Task: Check the sale-to-list ratio of full gym in the last 5 years.
Action: Mouse moved to (793, 187)
Screenshot: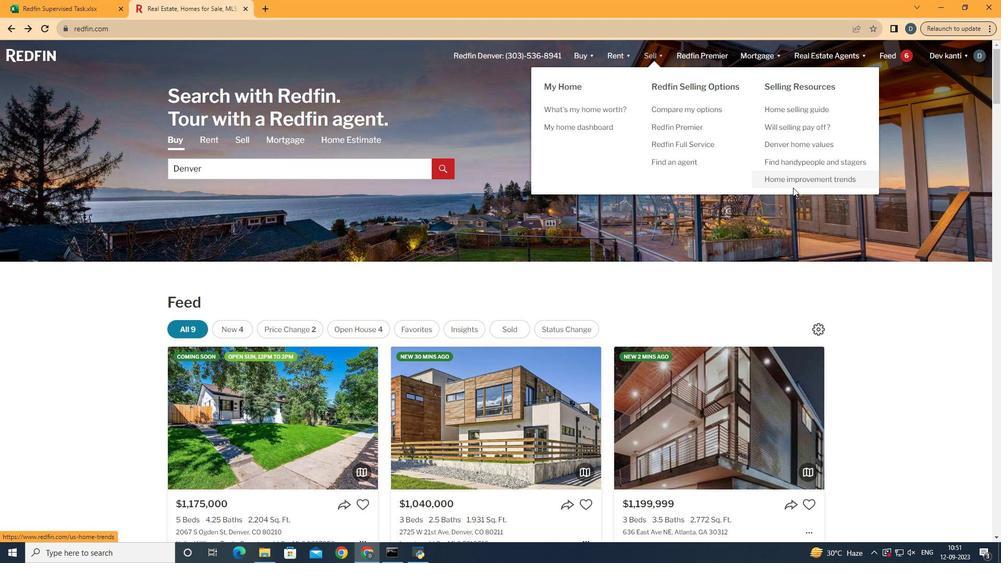
Action: Mouse pressed left at (793, 187)
Screenshot: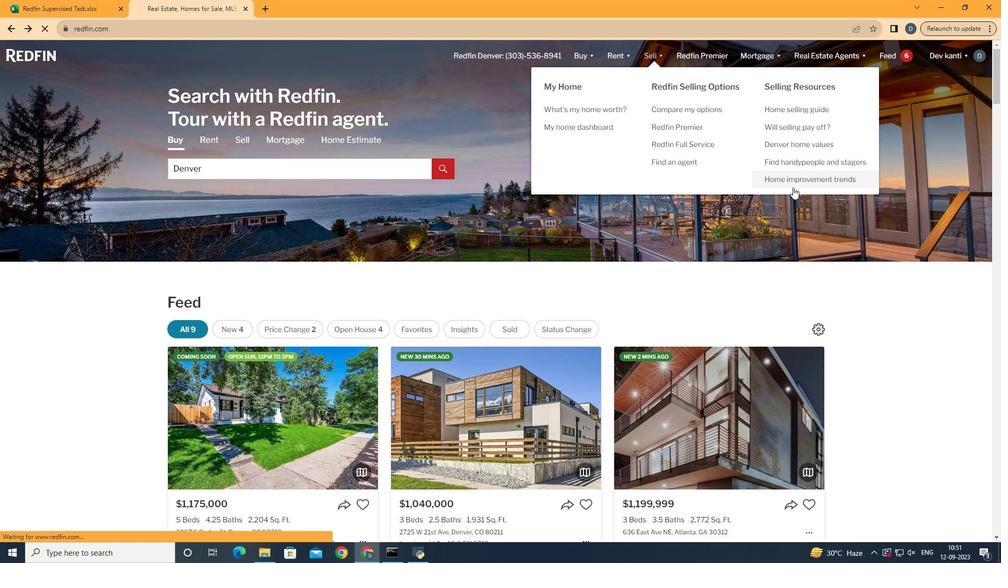 
Action: Mouse moved to (264, 205)
Screenshot: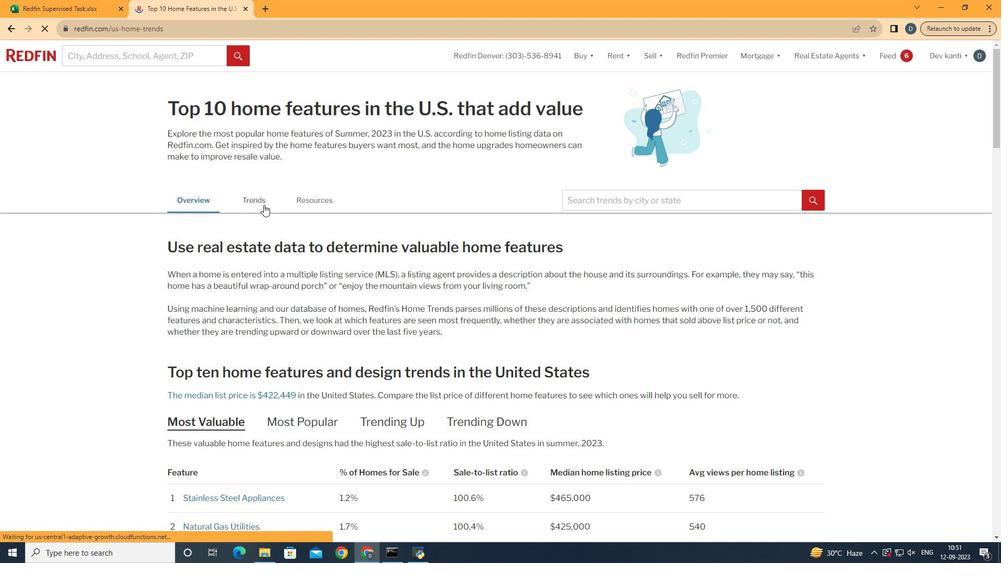 
Action: Mouse pressed left at (264, 205)
Screenshot: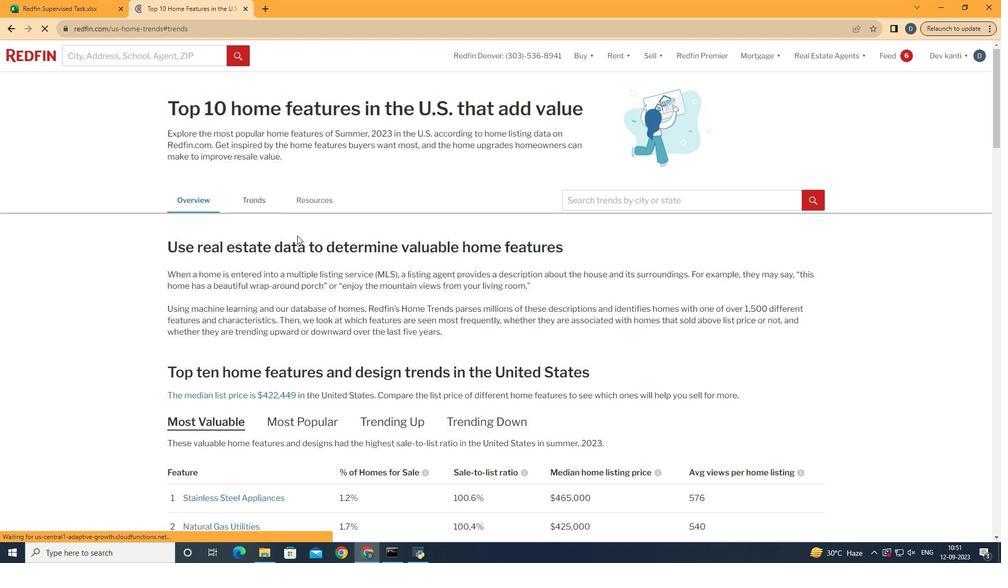 
Action: Mouse moved to (428, 298)
Screenshot: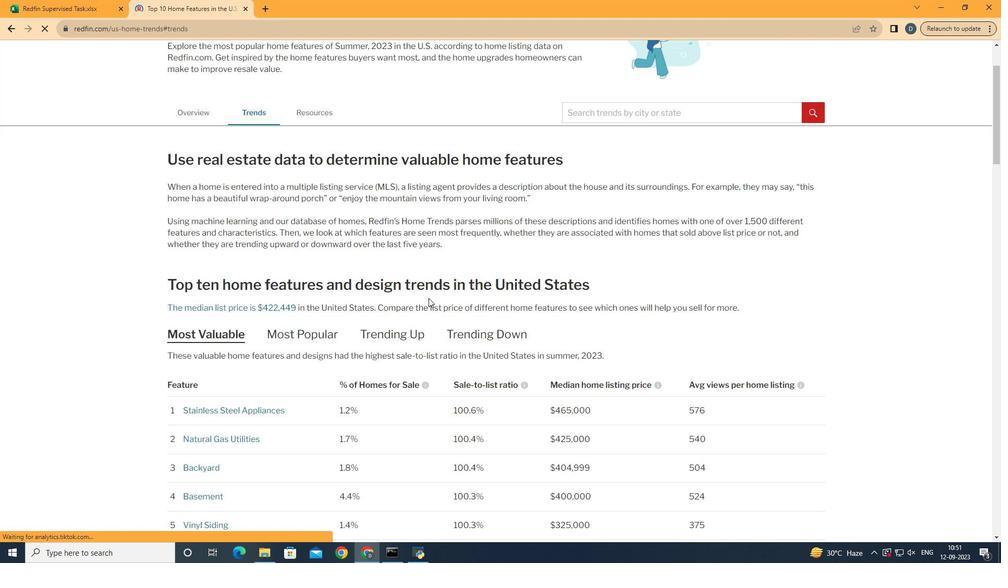 
Action: Mouse scrolled (428, 297) with delta (0, 0)
Screenshot: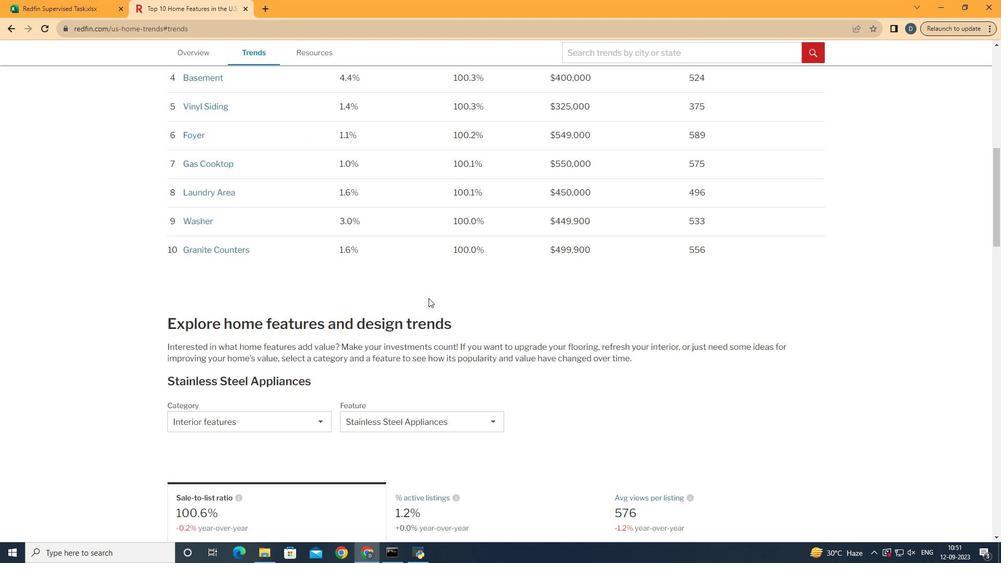
Action: Mouse scrolled (428, 297) with delta (0, 0)
Screenshot: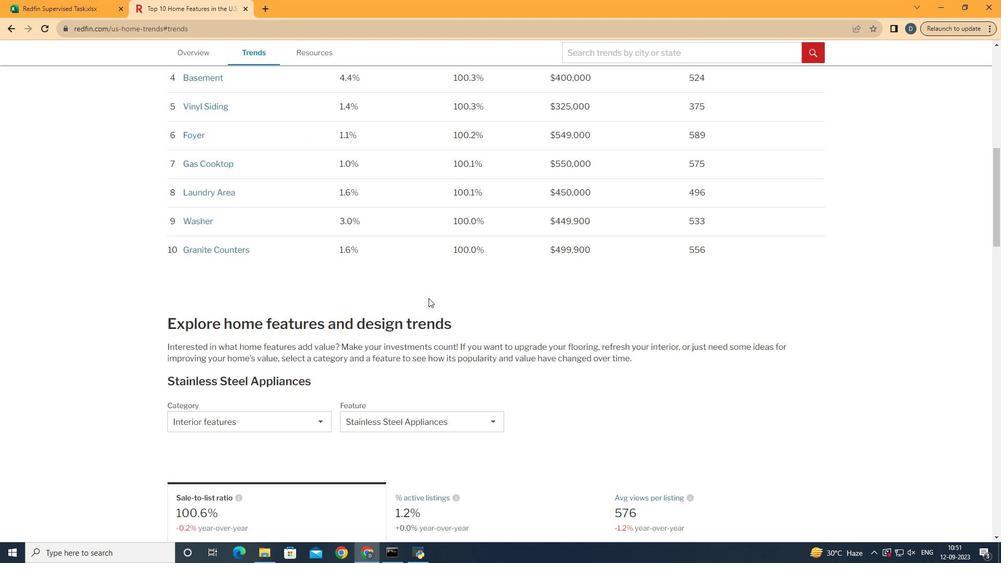 
Action: Mouse scrolled (428, 297) with delta (0, 0)
Screenshot: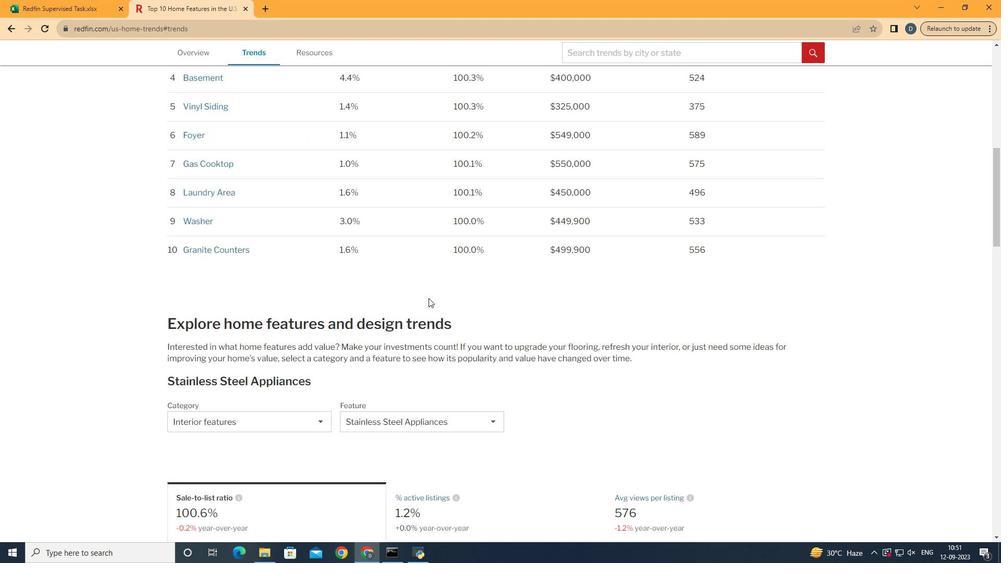 
Action: Mouse scrolled (428, 297) with delta (0, 0)
Screenshot: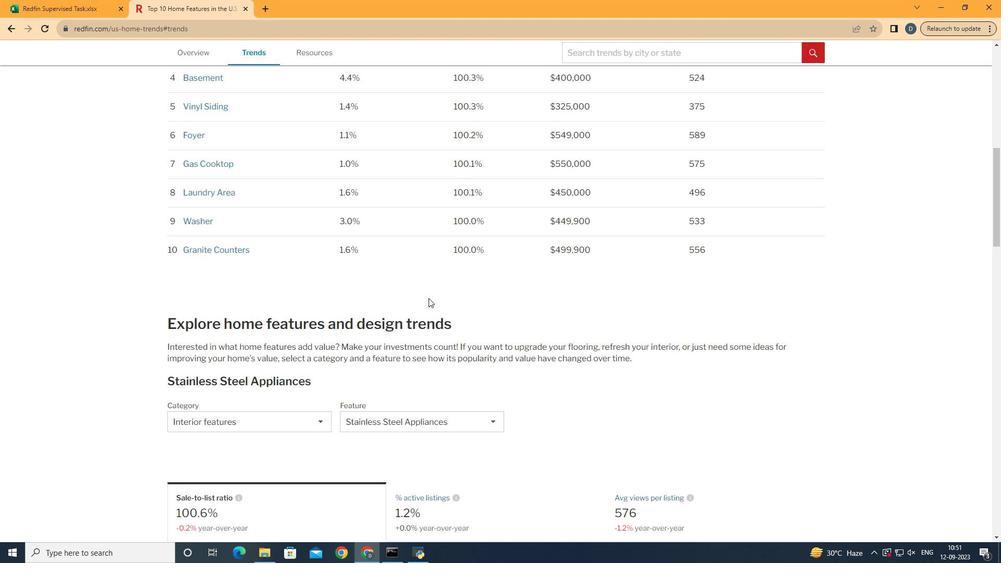 
Action: Mouse scrolled (428, 297) with delta (0, 0)
Screenshot: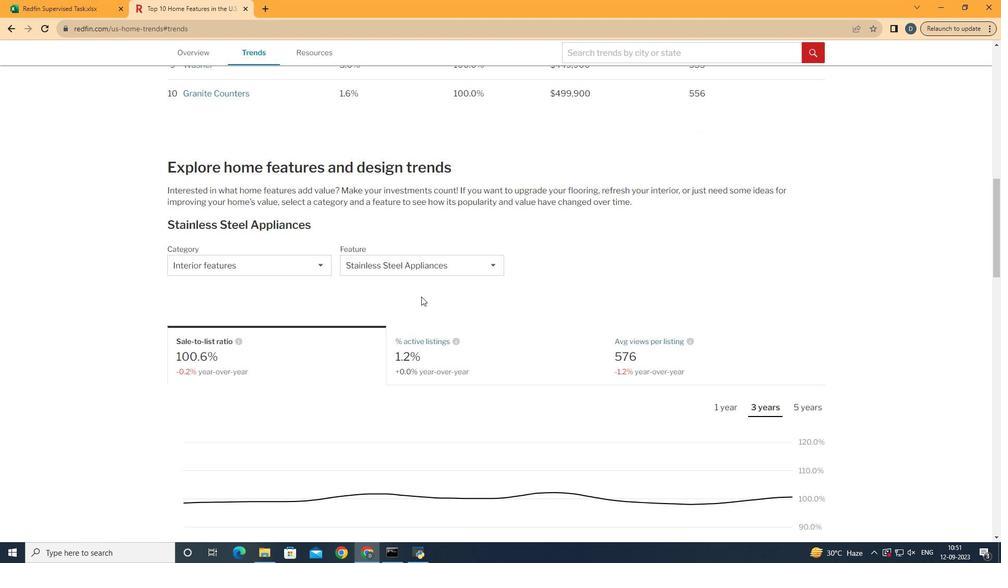 
Action: Mouse scrolled (428, 297) with delta (0, 0)
Screenshot: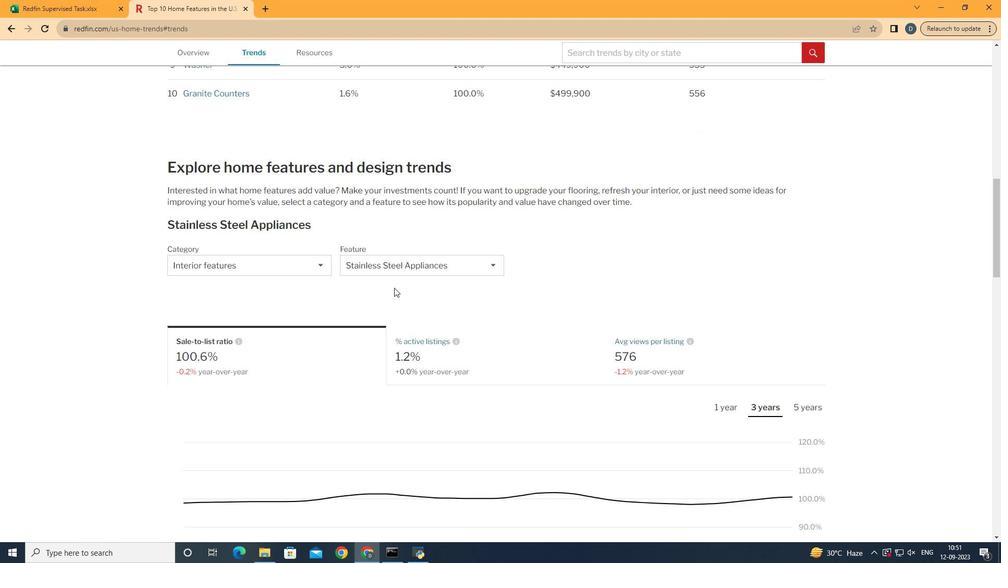 
Action: Mouse scrolled (428, 297) with delta (0, 0)
Screenshot: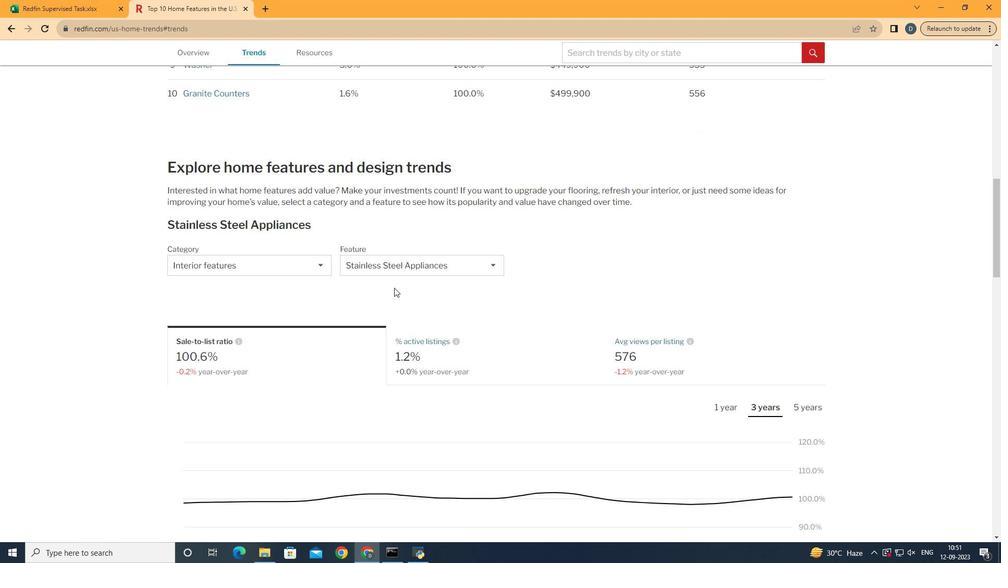 
Action: Mouse moved to (305, 272)
Screenshot: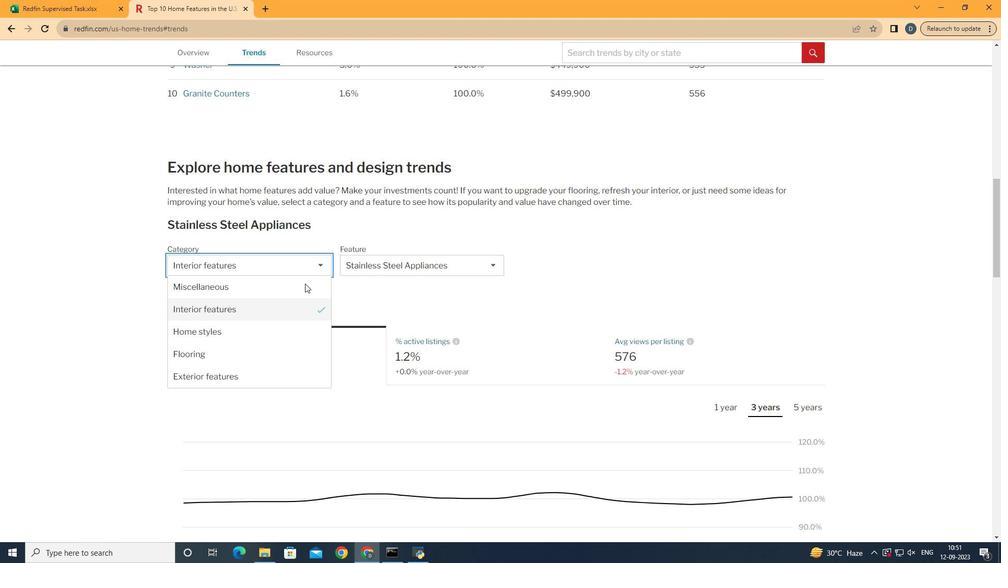 
Action: Mouse pressed left at (305, 272)
Screenshot: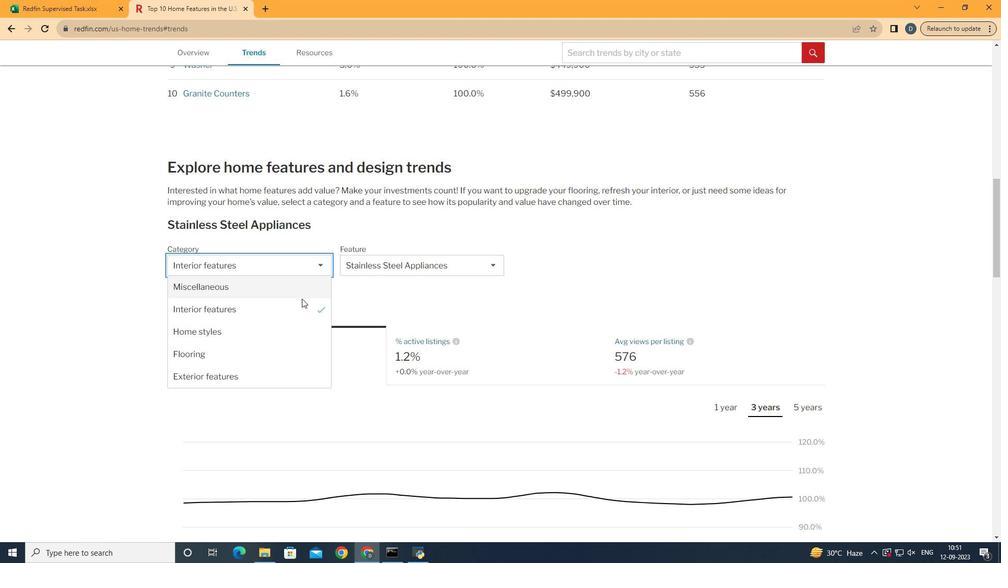 
Action: Mouse moved to (302, 311)
Screenshot: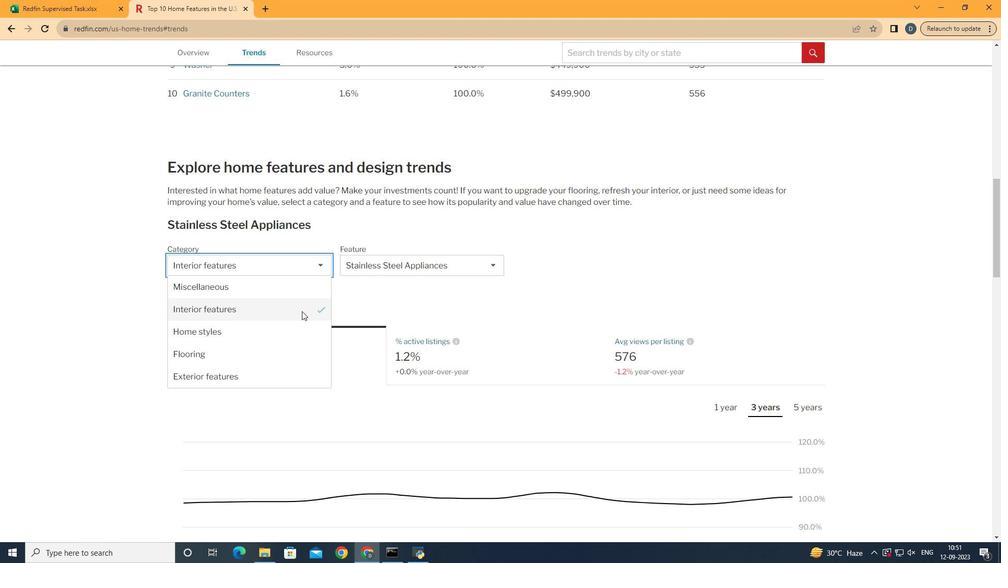 
Action: Mouse pressed left at (302, 311)
Screenshot: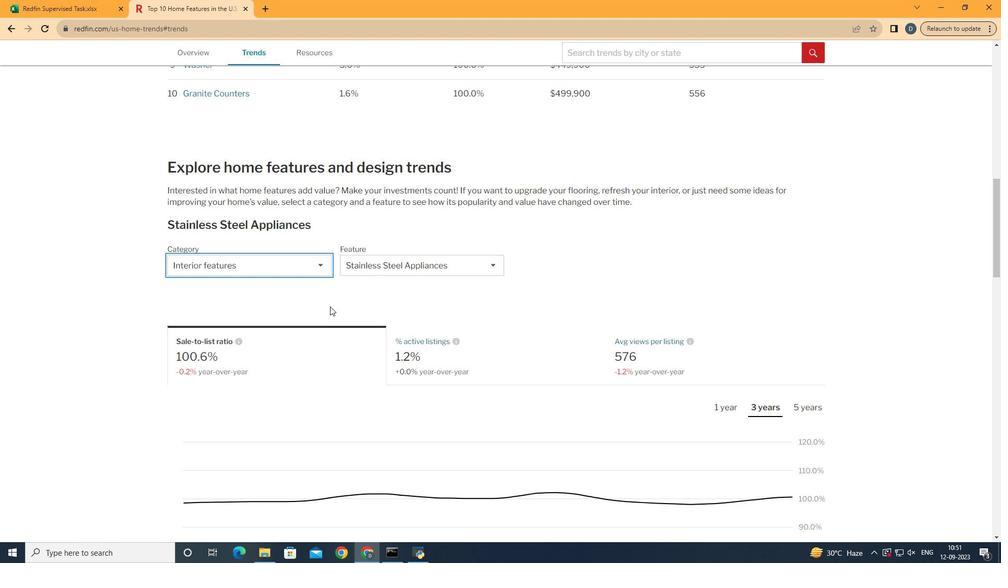 
Action: Mouse moved to (437, 258)
Screenshot: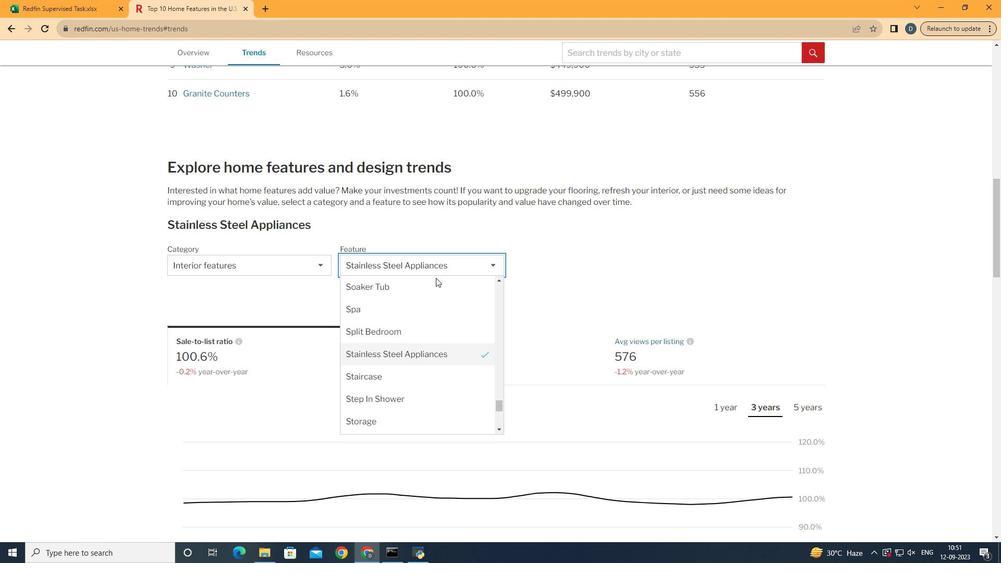 
Action: Mouse pressed left at (437, 258)
Screenshot: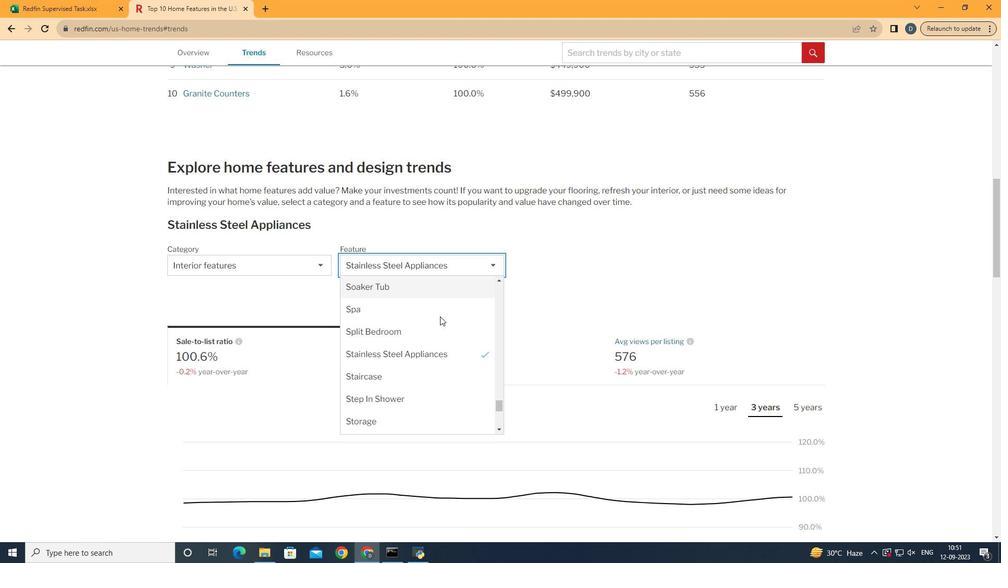 
Action: Mouse moved to (441, 340)
Screenshot: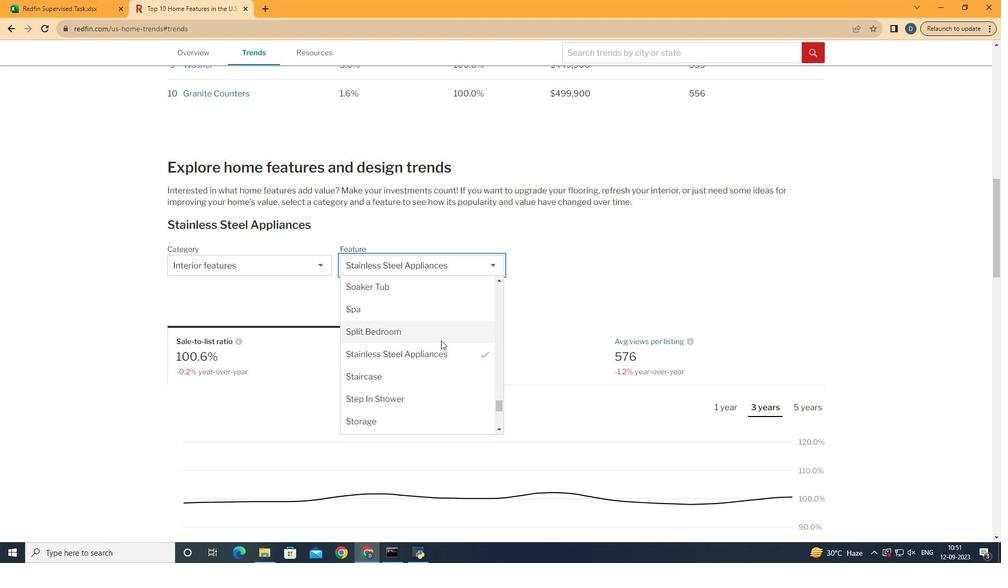 
Action: Mouse scrolled (441, 341) with delta (0, 0)
Screenshot: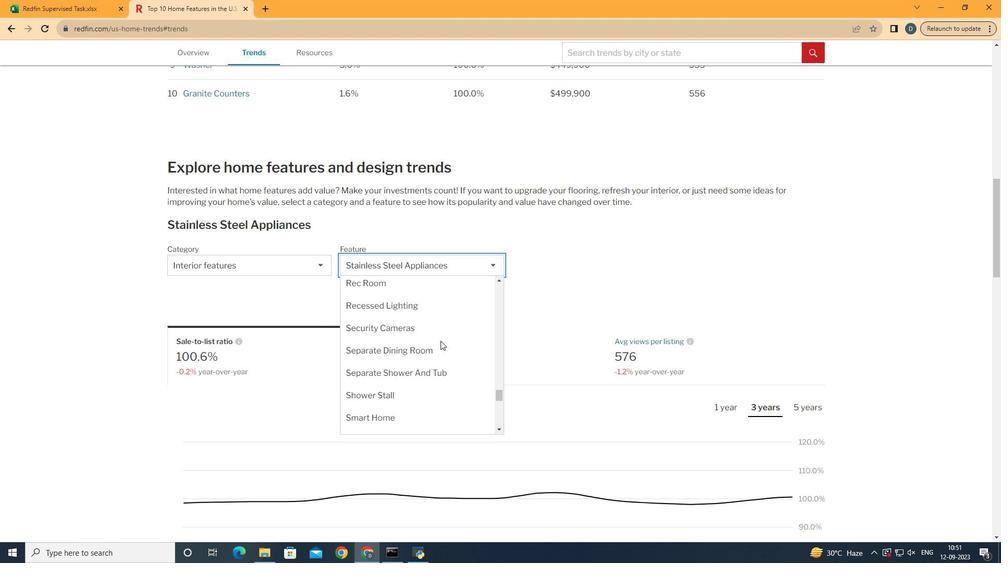 
Action: Mouse scrolled (441, 341) with delta (0, 0)
Screenshot: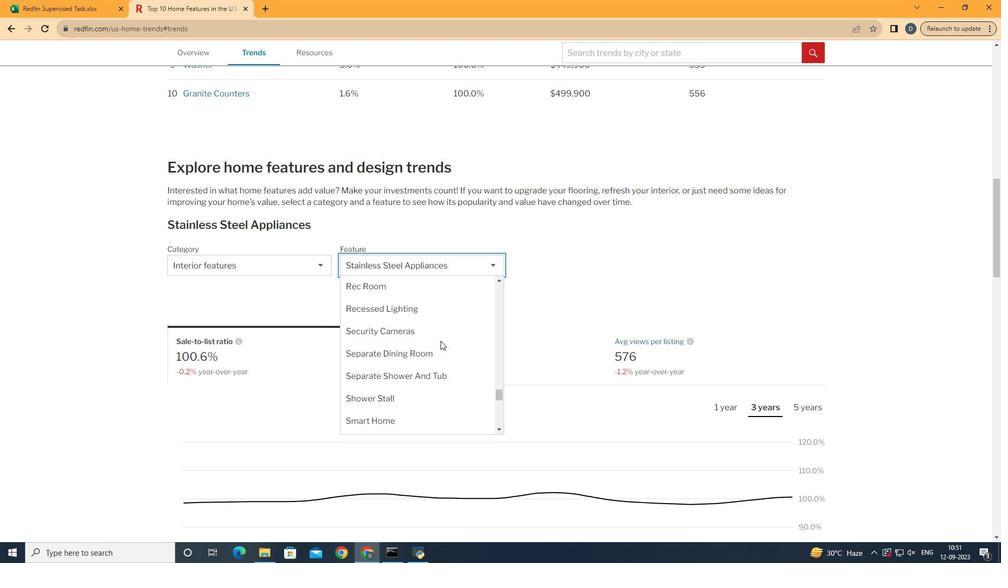 
Action: Mouse moved to (440, 341)
Screenshot: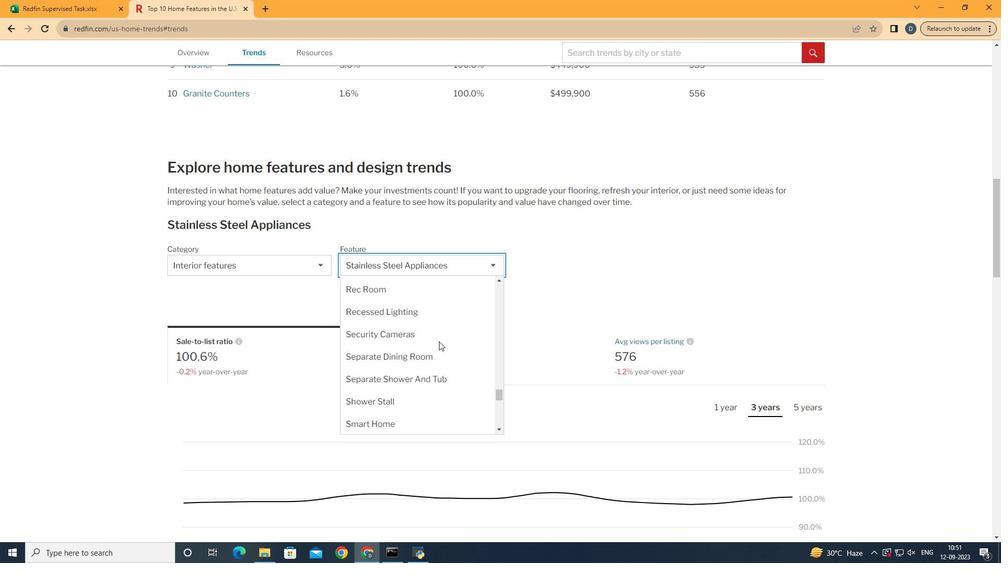 
Action: Mouse scrolled (440, 341) with delta (0, 0)
Screenshot: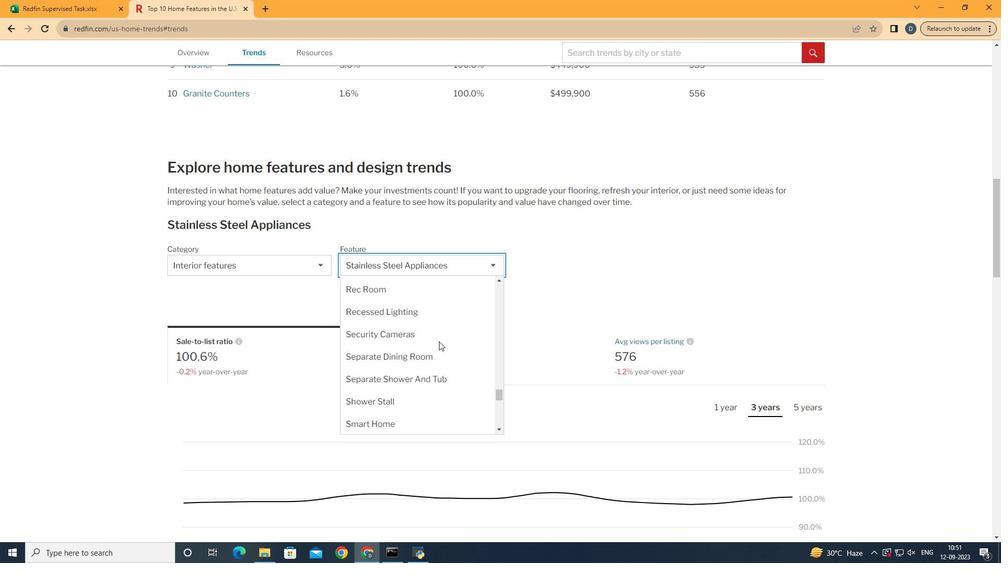 
Action: Mouse scrolled (440, 341) with delta (0, 0)
Screenshot: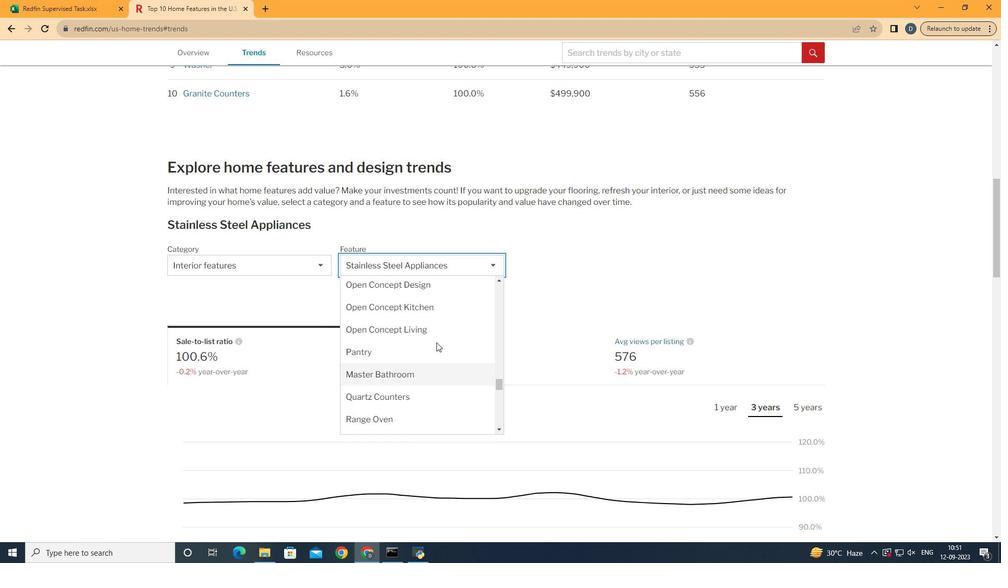 
Action: Mouse moved to (439, 341)
Screenshot: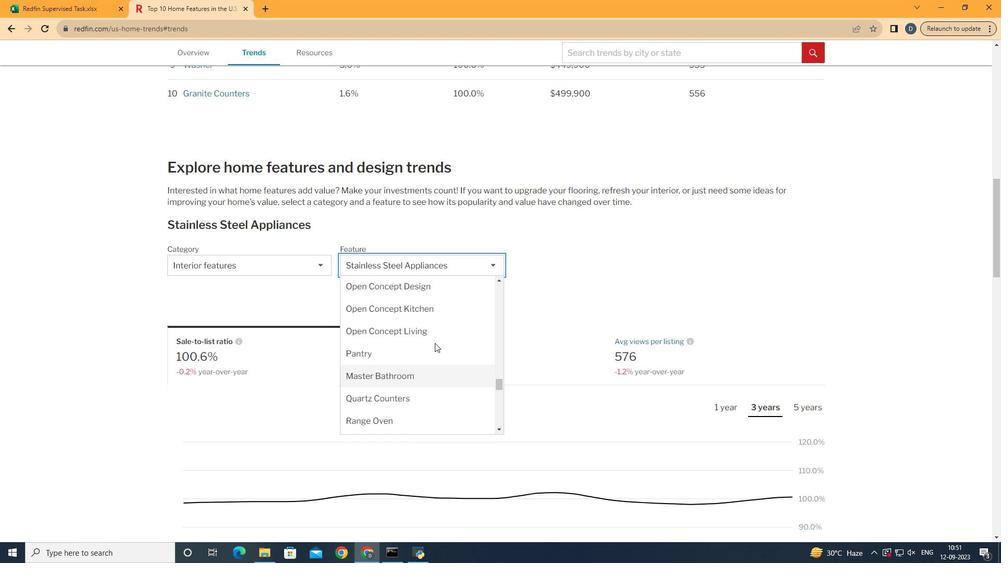 
Action: Mouse scrolled (439, 342) with delta (0, 0)
Screenshot: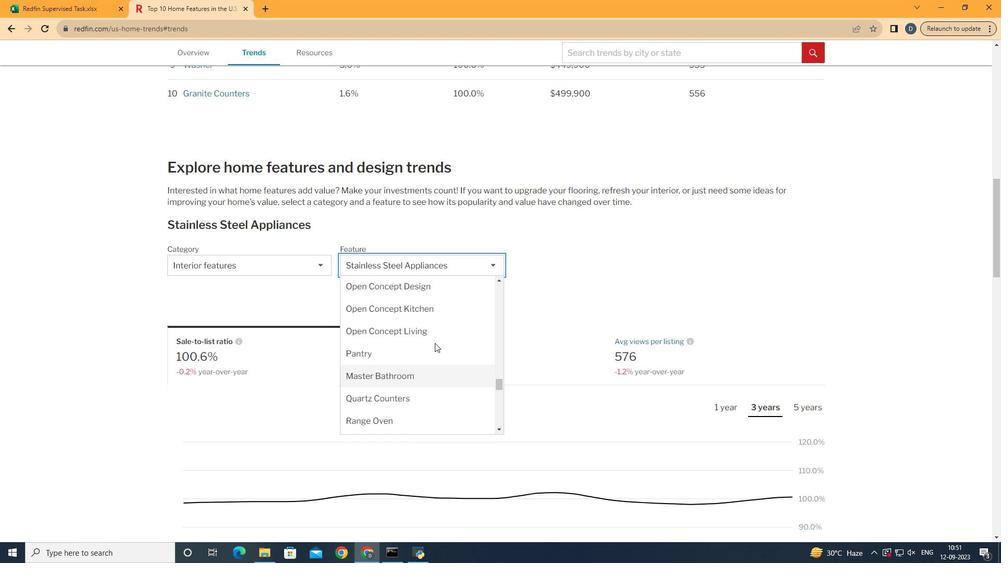
Action: Mouse moved to (437, 342)
Screenshot: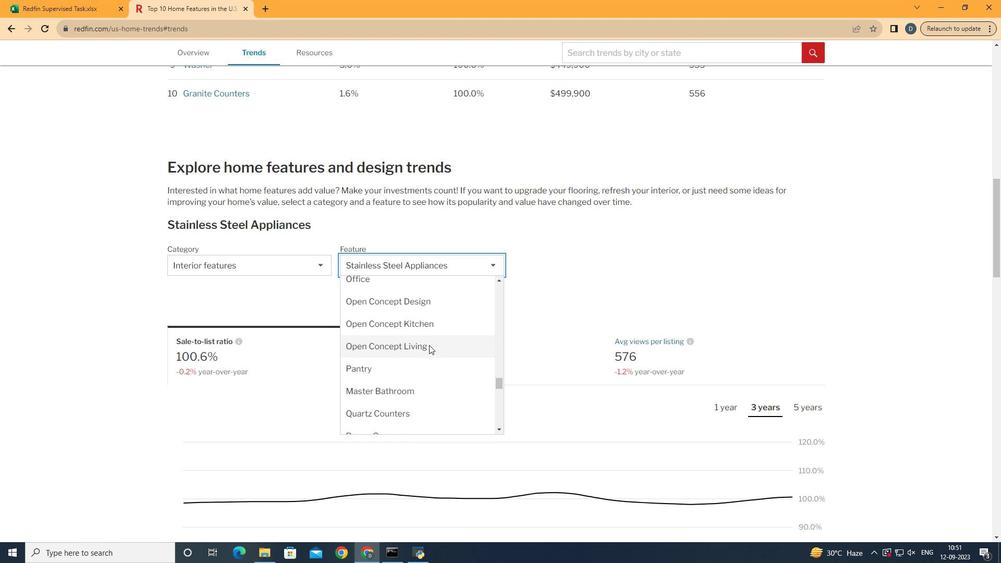 
Action: Mouse scrolled (437, 342) with delta (0, 0)
Screenshot: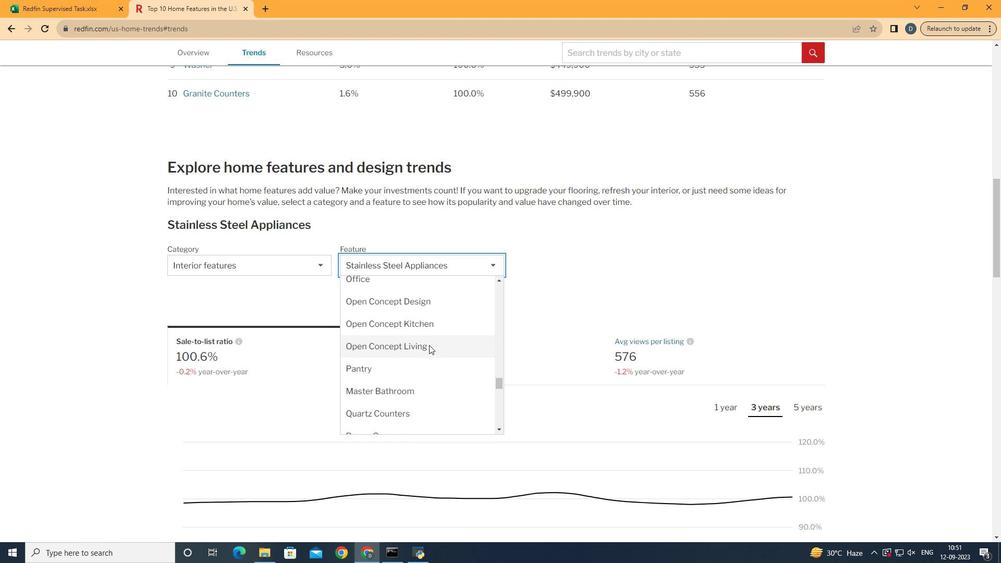 
Action: Mouse moved to (436, 342)
Screenshot: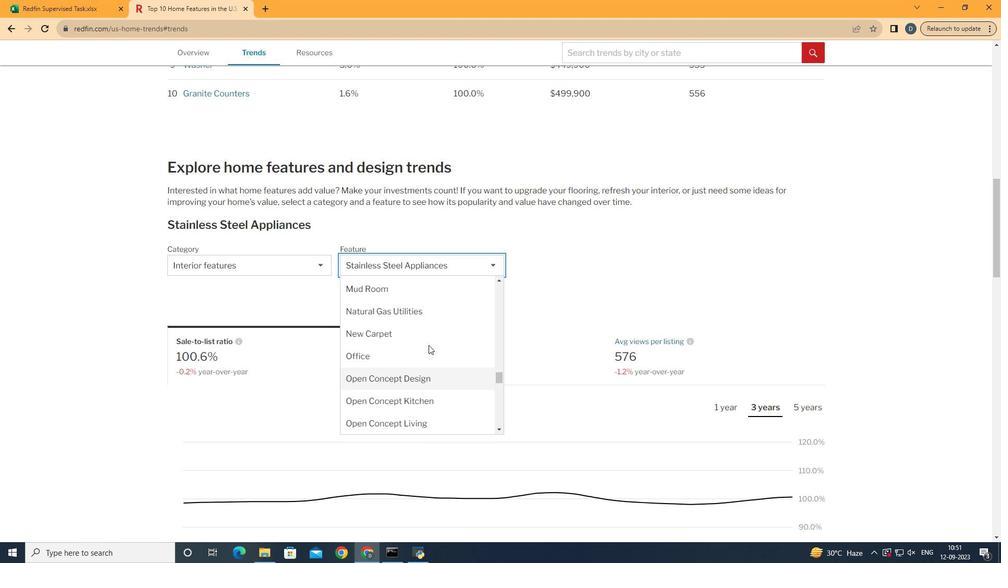 
Action: Mouse scrolled (436, 343) with delta (0, 0)
Screenshot: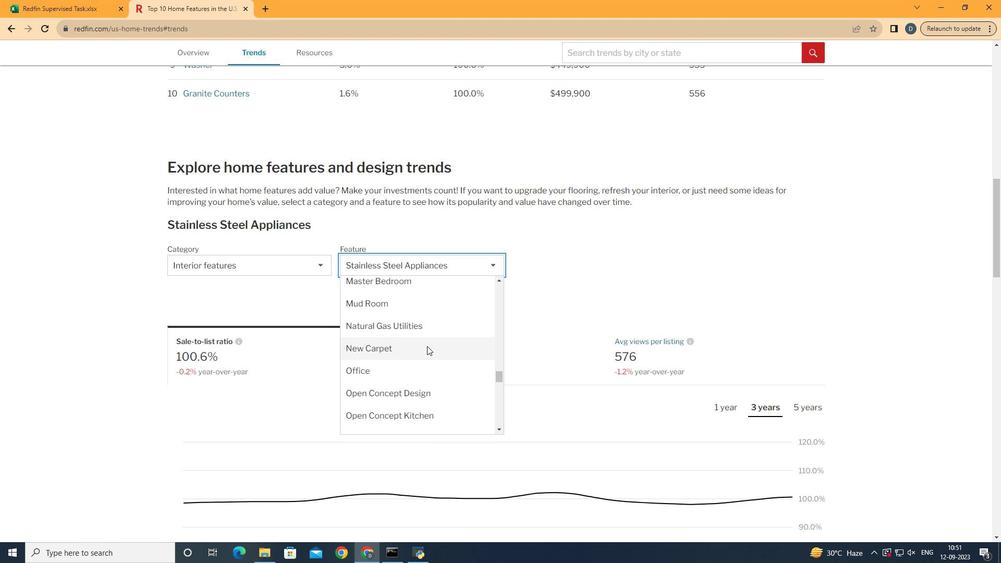 
Action: Mouse scrolled (436, 343) with delta (0, 0)
Screenshot: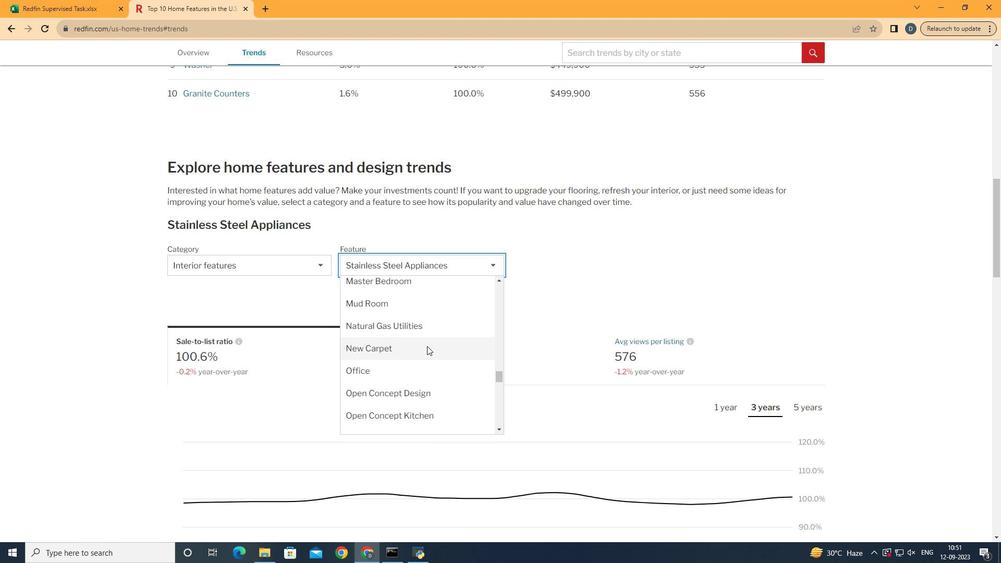 
Action: Mouse moved to (428, 345)
Screenshot: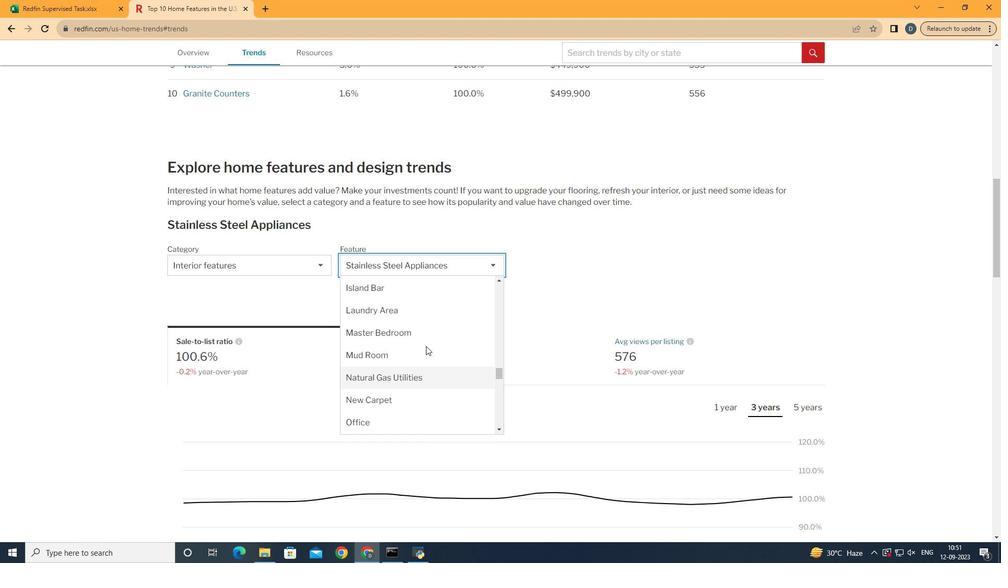 
Action: Mouse scrolled (428, 345) with delta (0, 0)
Screenshot: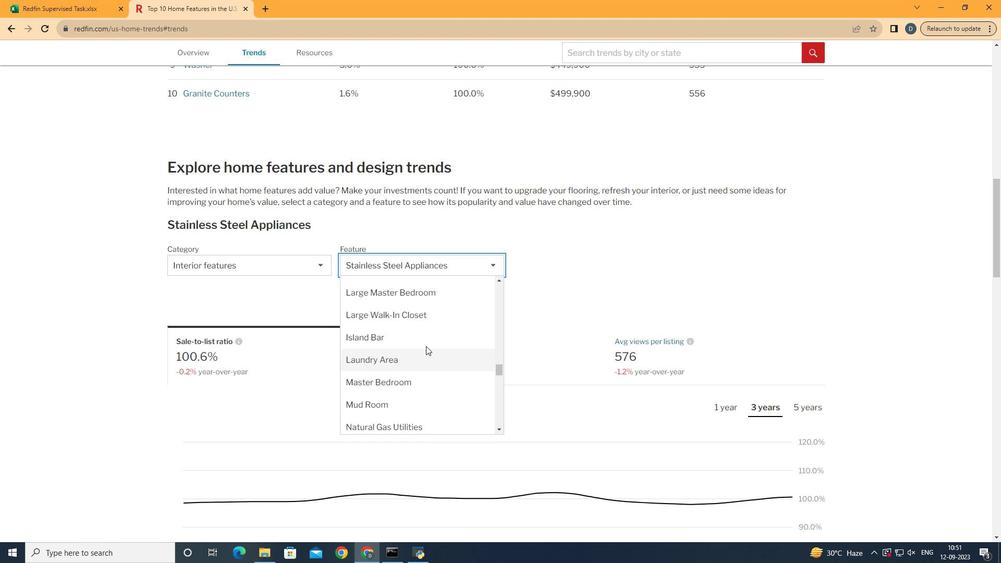 
Action: Mouse moved to (427, 345)
Screenshot: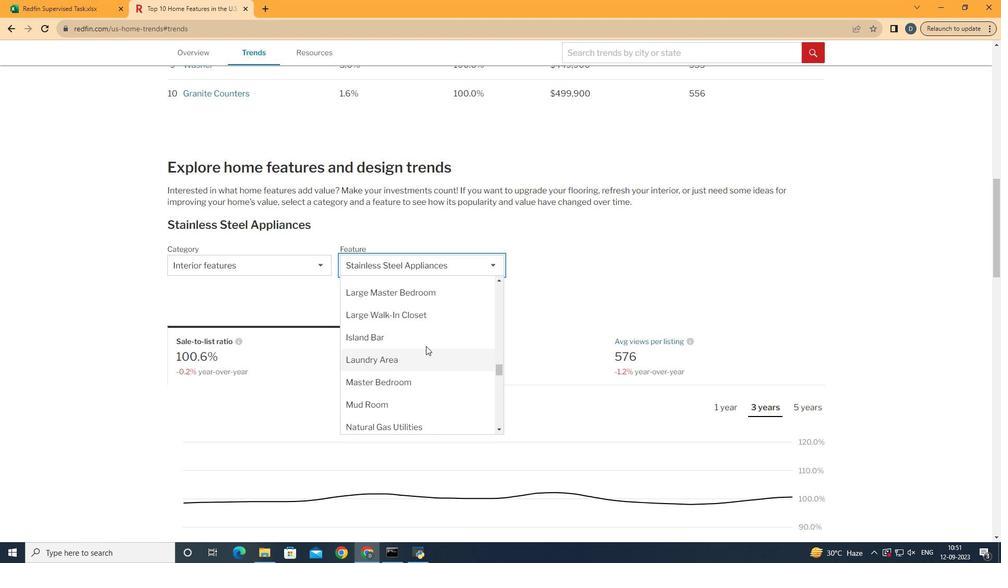 
Action: Mouse scrolled (427, 346) with delta (0, 0)
Screenshot: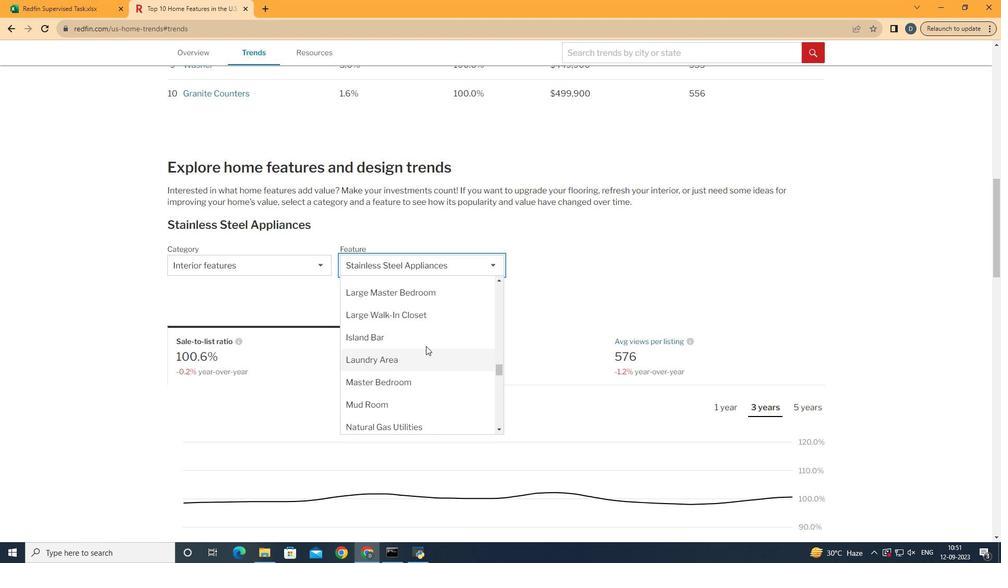 
Action: Mouse moved to (426, 346)
Screenshot: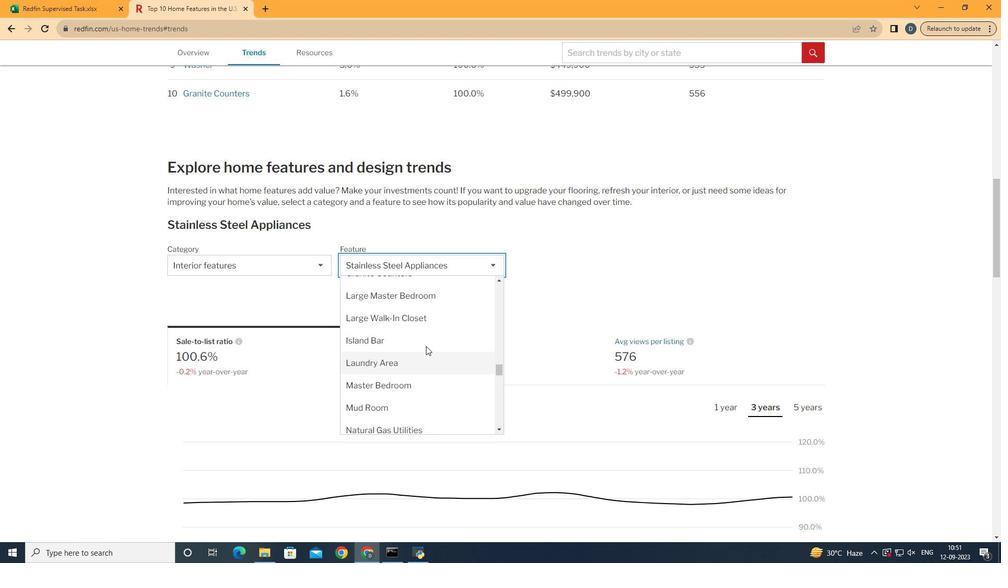 
Action: Mouse scrolled (426, 347) with delta (0, 0)
Screenshot: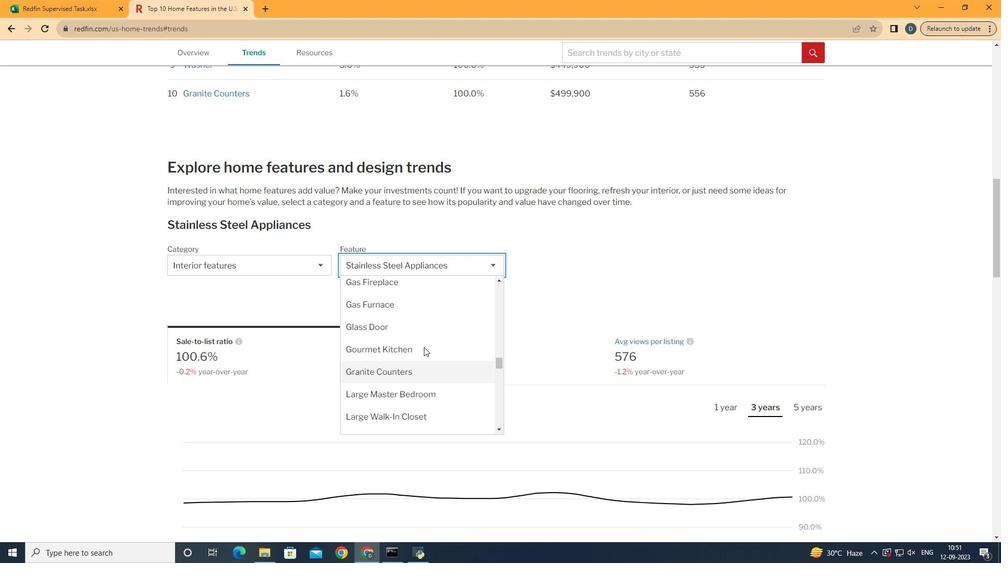 
Action: Mouse scrolled (426, 347) with delta (0, 0)
Screenshot: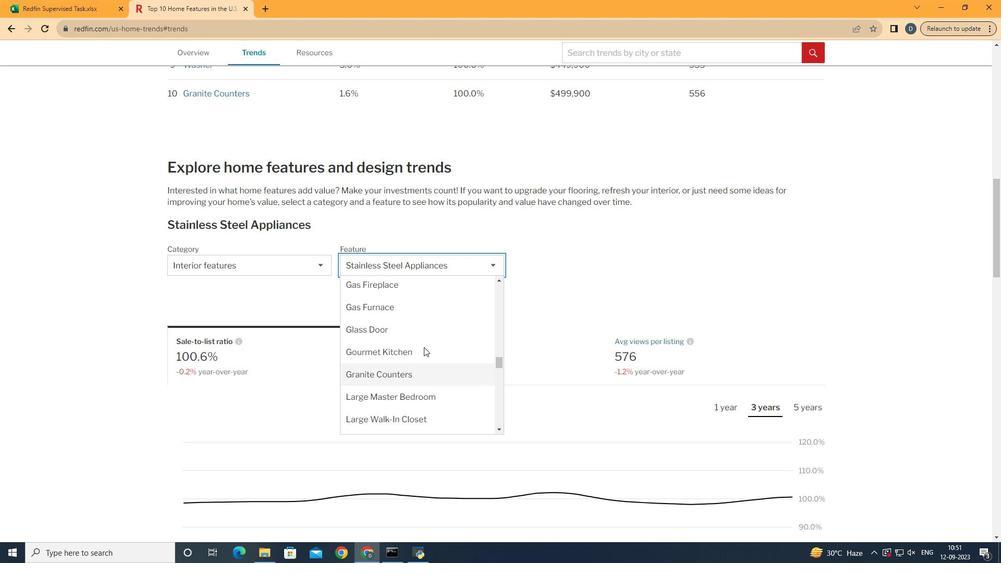
Action: Mouse moved to (424, 347)
Screenshot: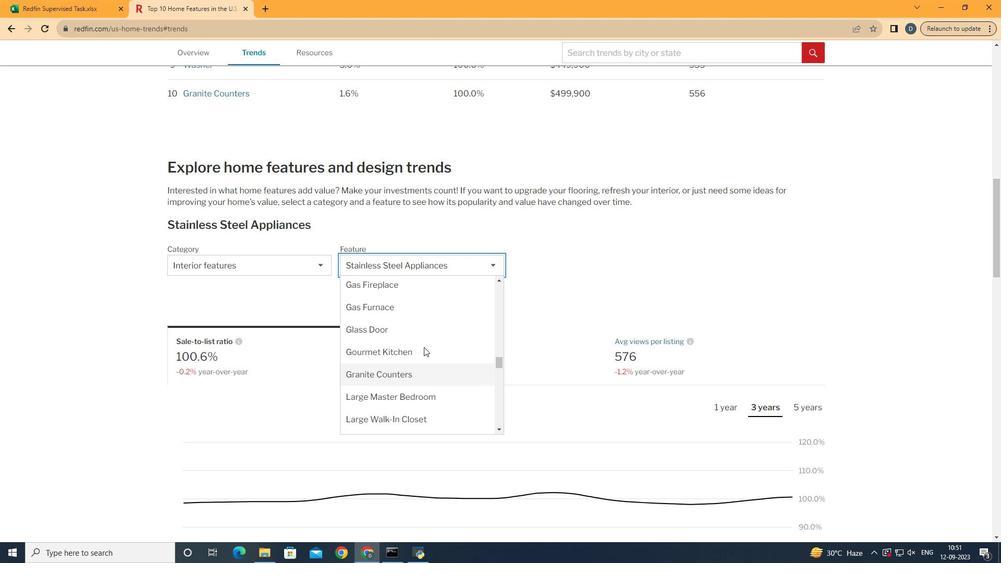 
Action: Mouse scrolled (424, 348) with delta (0, 0)
Screenshot: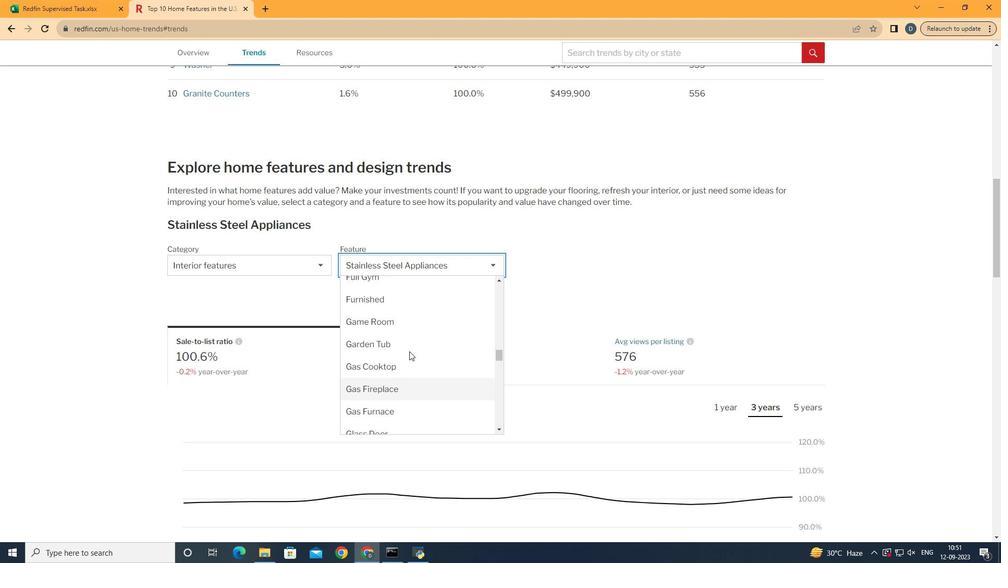 
Action: Mouse moved to (422, 348)
Screenshot: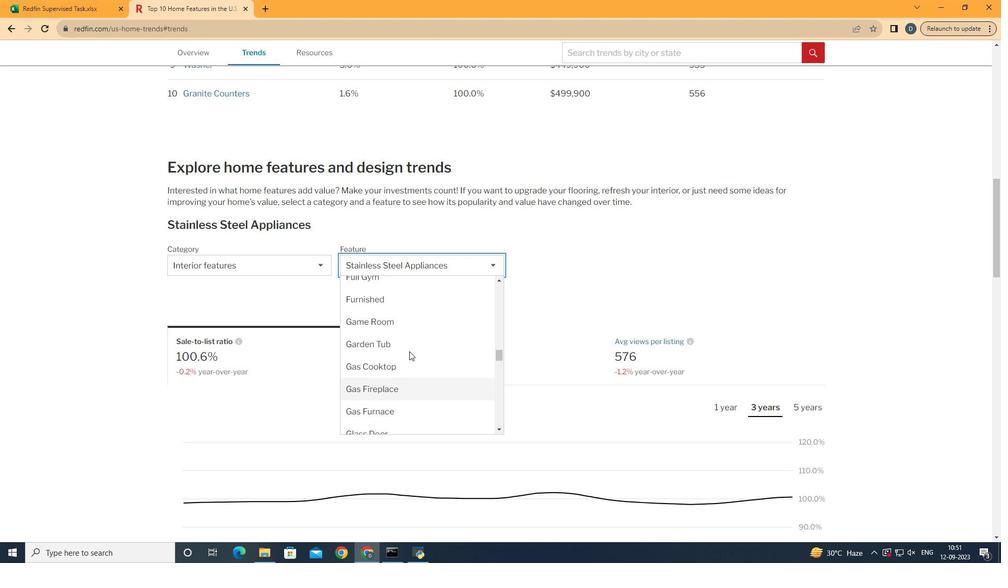 
Action: Mouse scrolled (422, 348) with delta (0, 0)
Screenshot: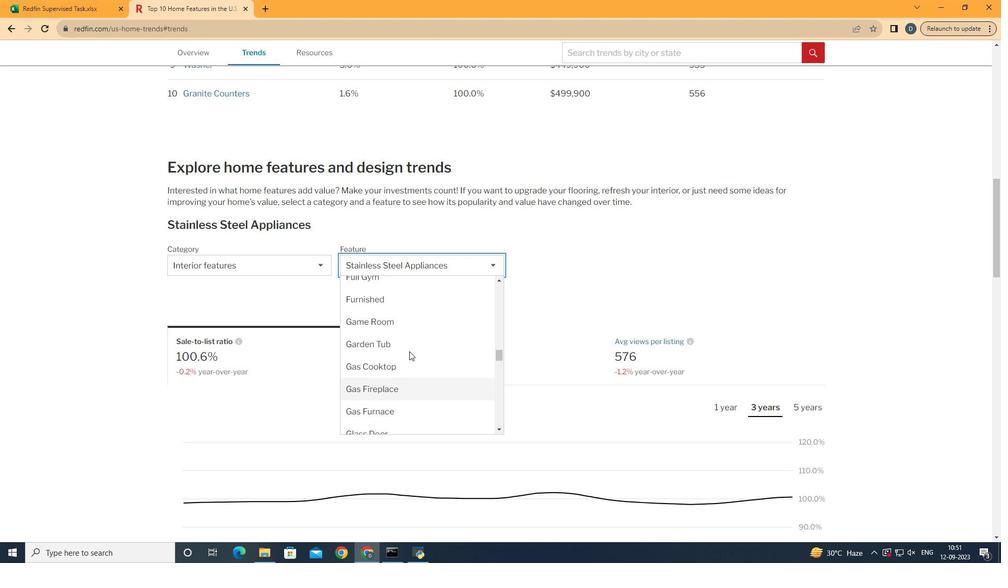 
Action: Mouse moved to (409, 351)
Screenshot: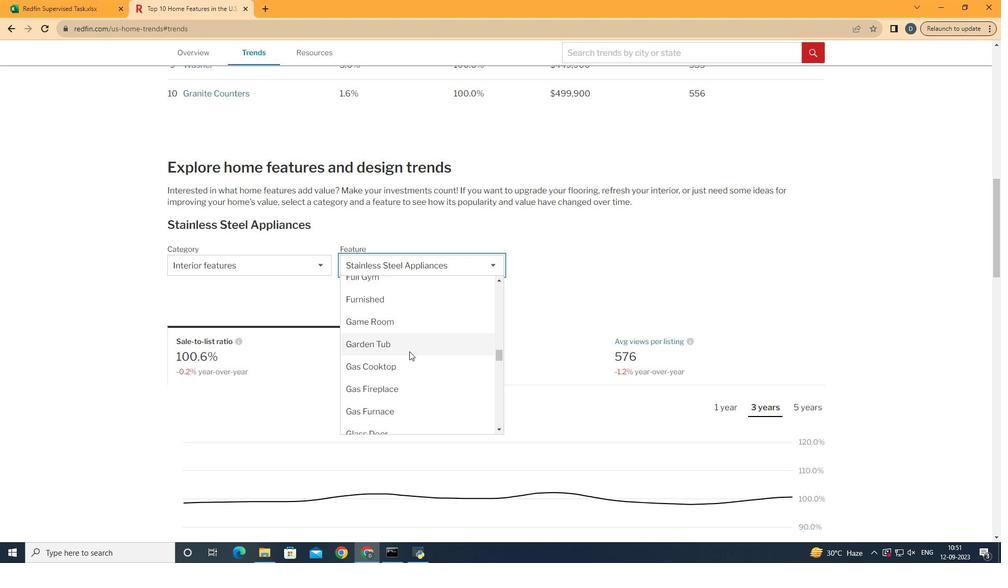 
Action: Mouse scrolled (409, 352) with delta (0, 0)
Screenshot: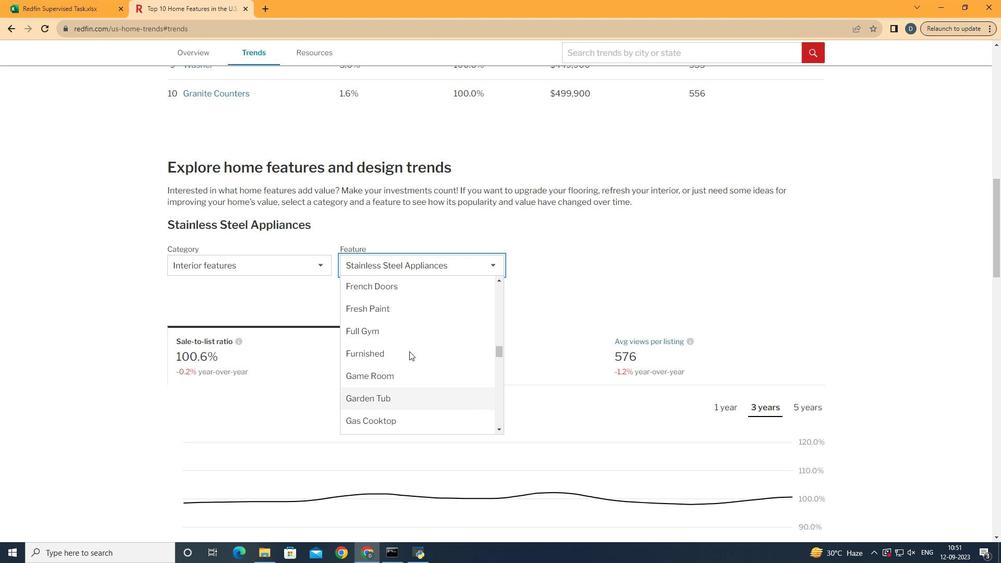 
Action: Mouse scrolled (409, 352) with delta (0, 0)
Screenshot: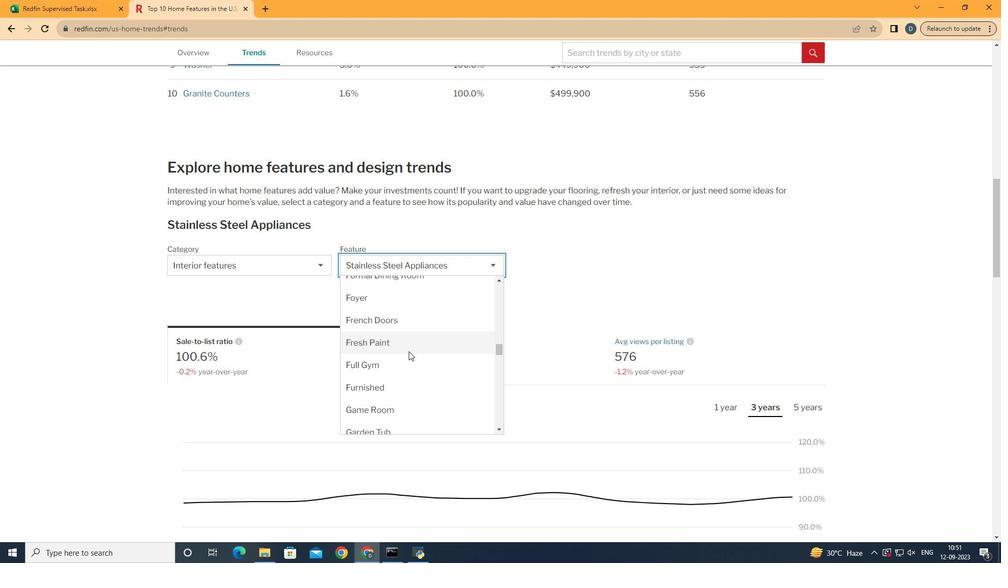
Action: Mouse moved to (409, 351)
Screenshot: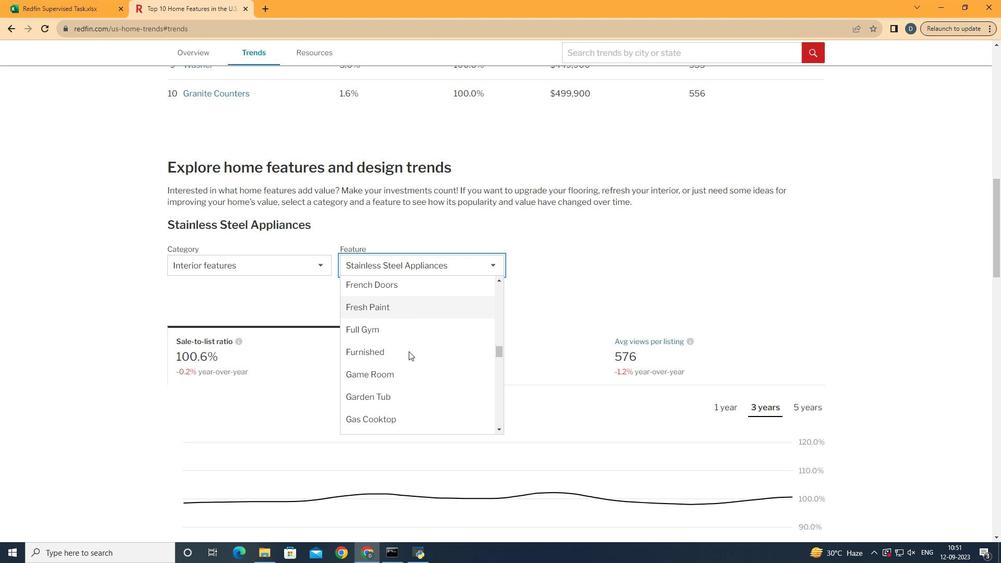 
Action: Mouse scrolled (409, 351) with delta (0, 0)
Screenshot: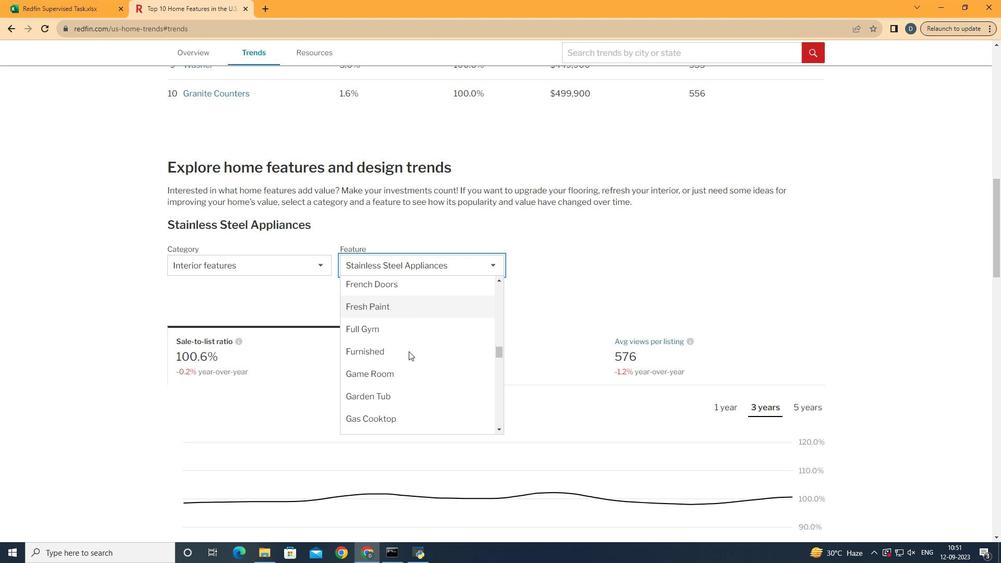 
Action: Mouse moved to (439, 332)
Screenshot: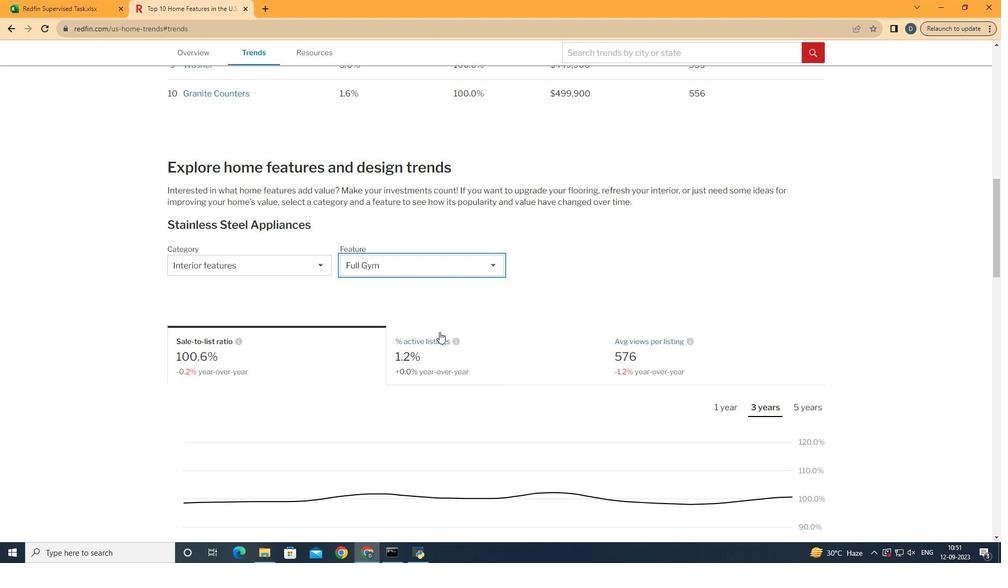 
Action: Mouse pressed left at (439, 332)
Screenshot: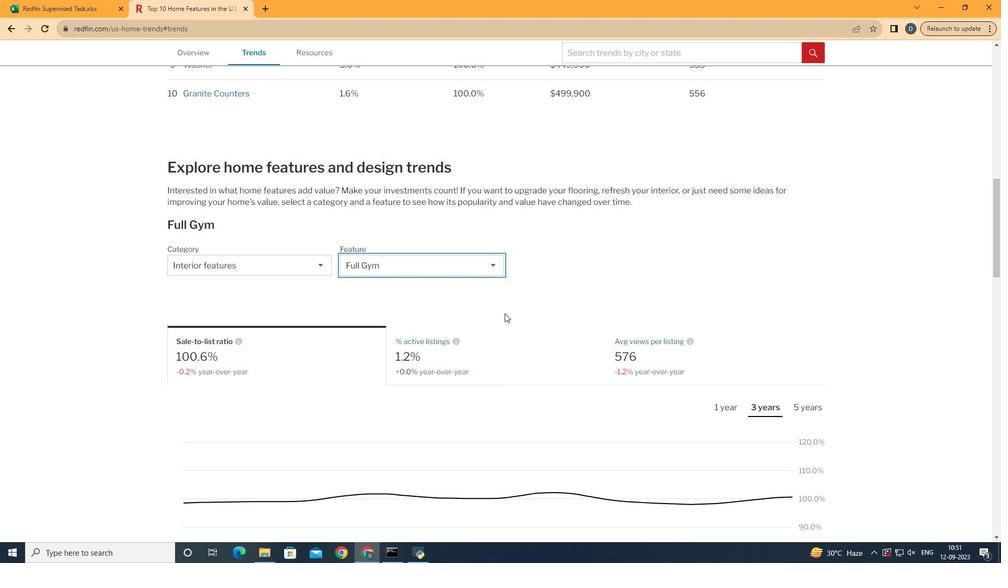 
Action: Mouse moved to (610, 278)
Screenshot: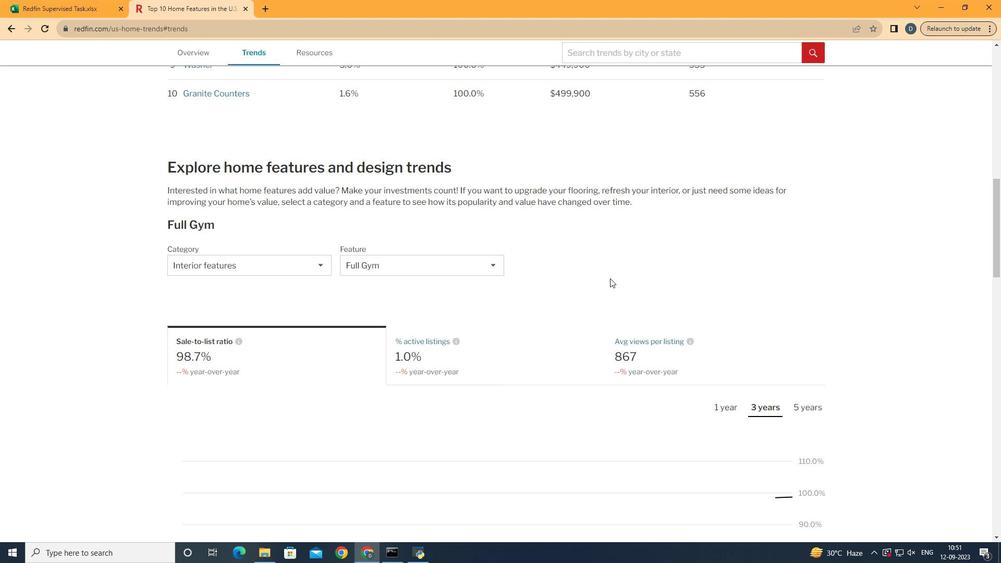 
Action: Mouse pressed left at (610, 278)
Screenshot: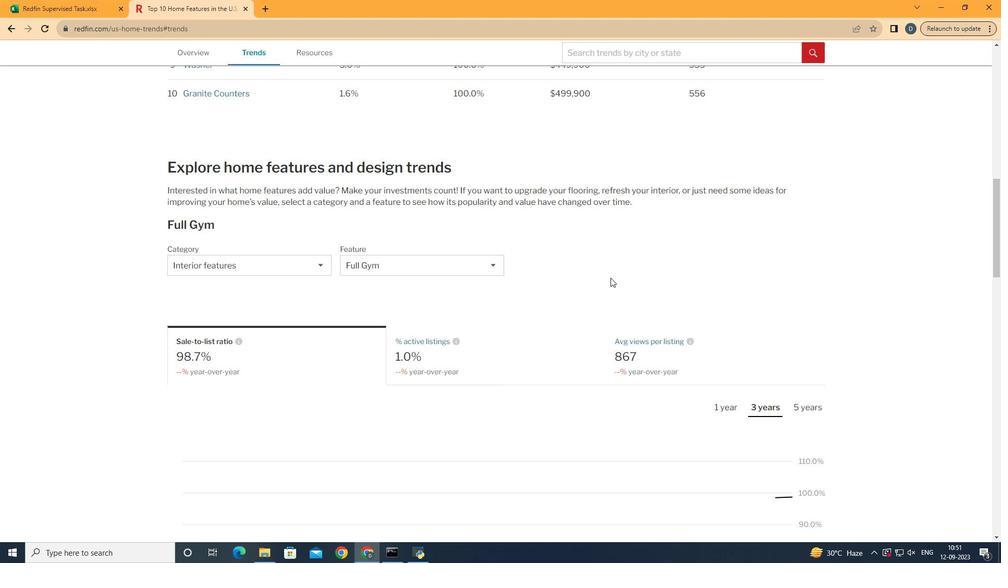 
Action: Mouse moved to (611, 278)
Screenshot: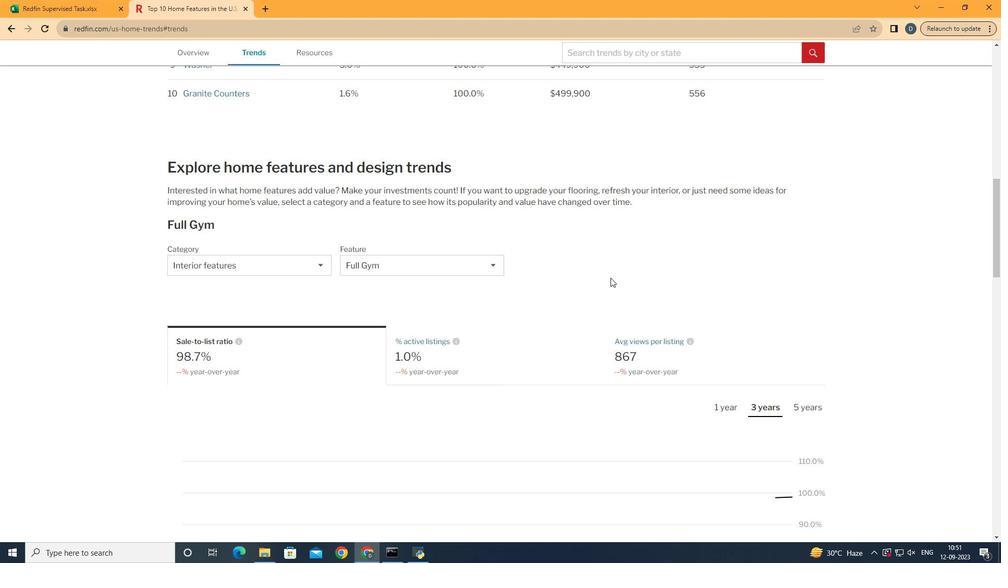 
Action: Mouse scrolled (611, 277) with delta (0, 0)
Screenshot: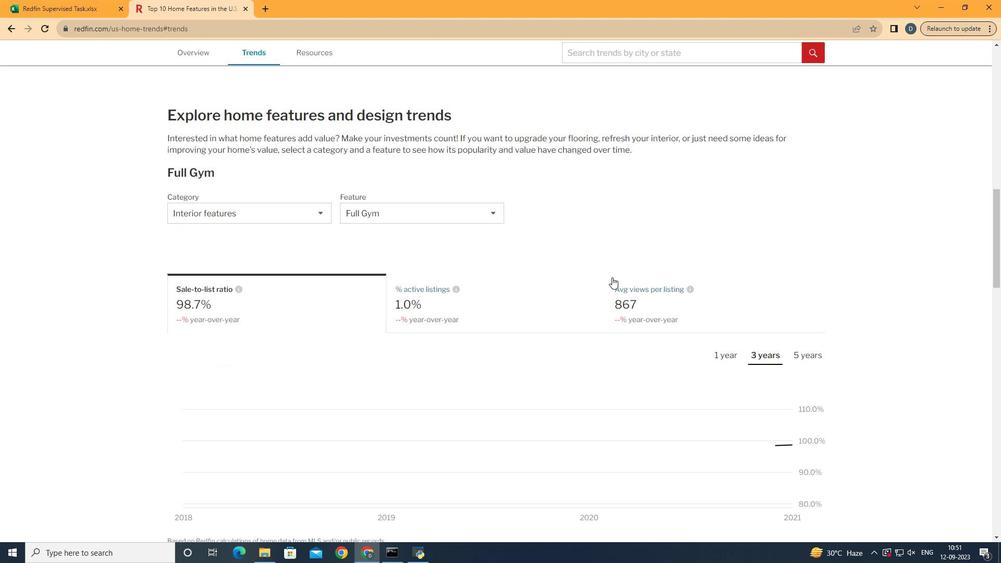 
Action: Mouse moved to (818, 352)
Screenshot: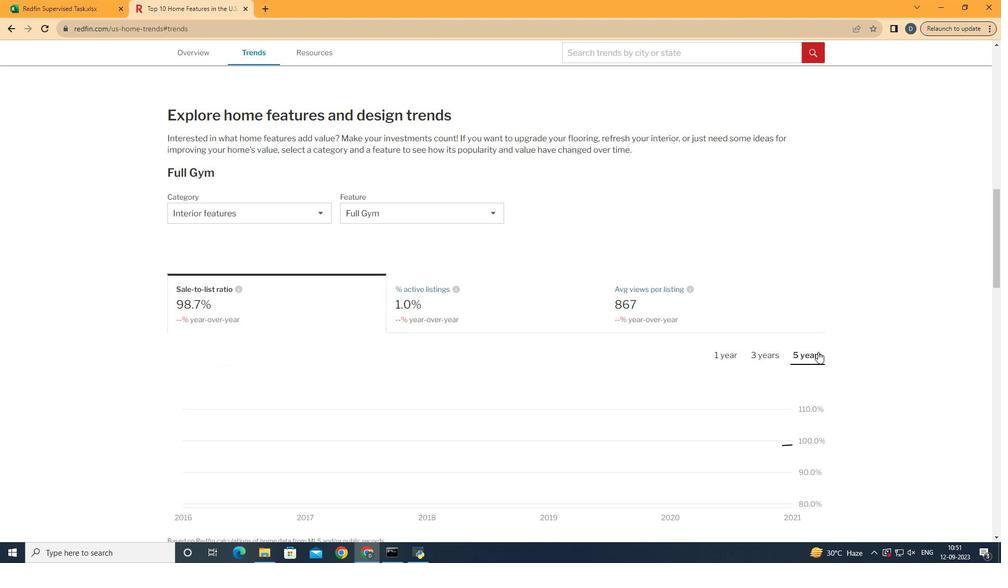 
Action: Mouse pressed left at (818, 352)
Screenshot: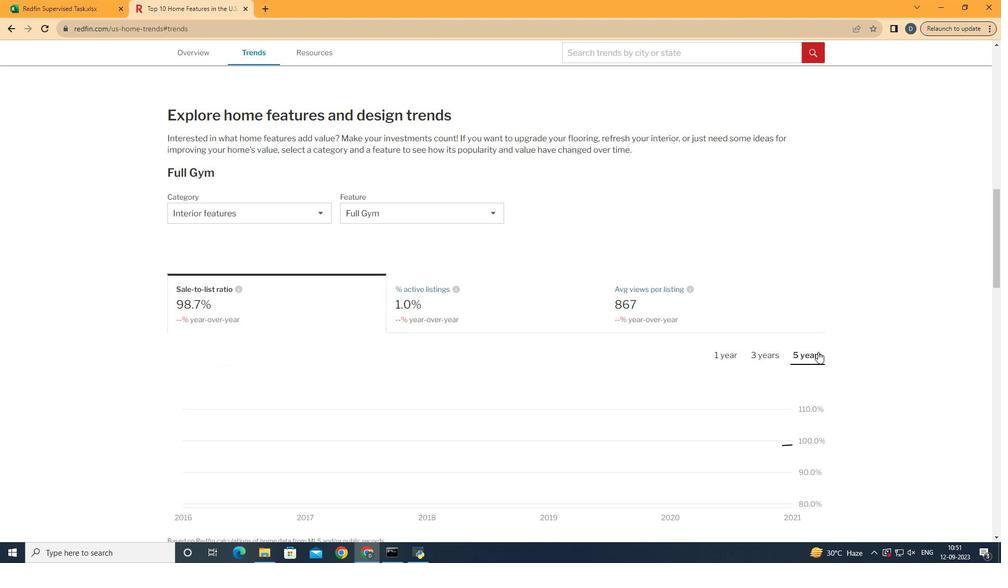 
Action: Mouse moved to (818, 350)
Screenshot: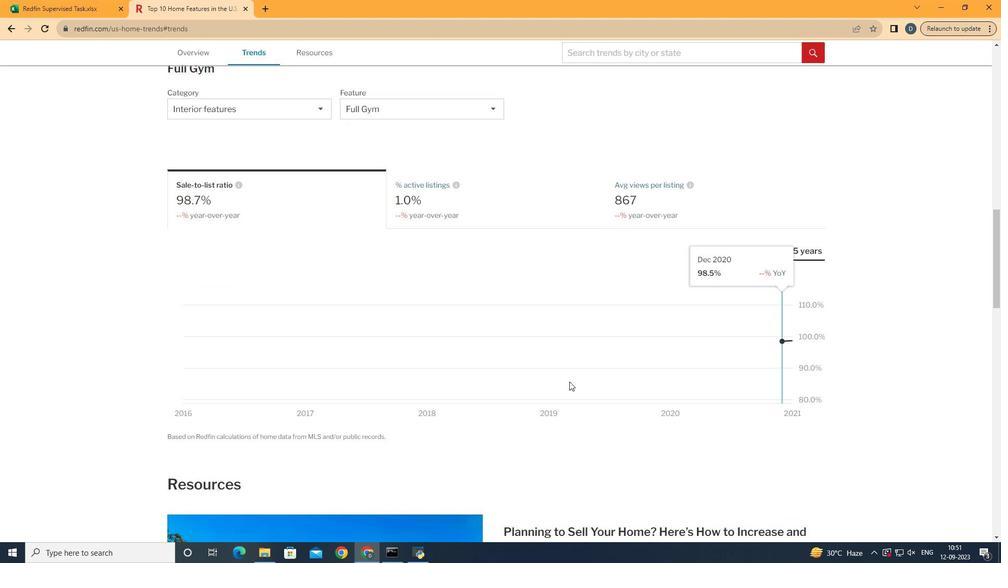 
Action: Mouse scrolled (818, 350) with delta (0, 0)
Screenshot: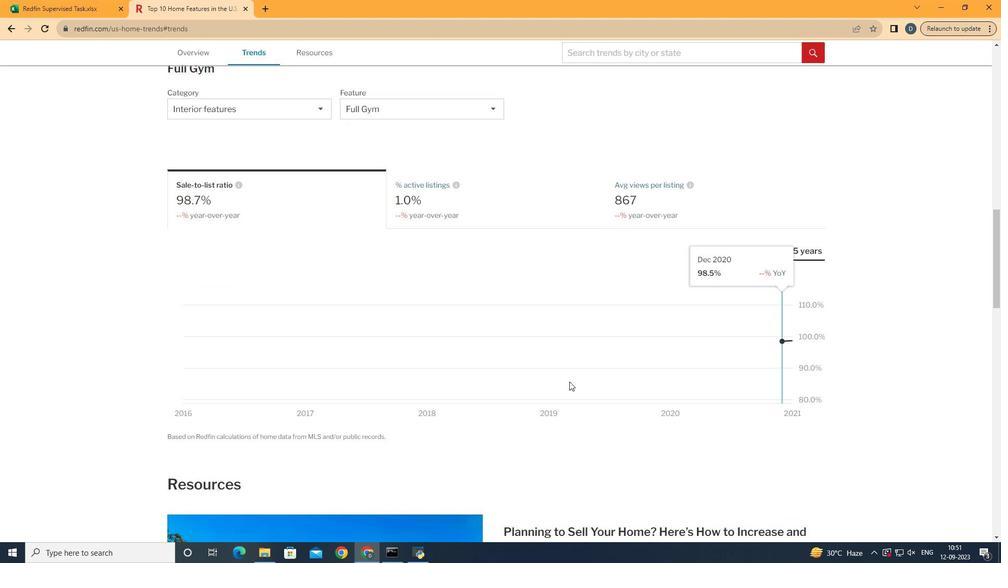 
Action: Mouse scrolled (818, 350) with delta (0, 0)
Screenshot: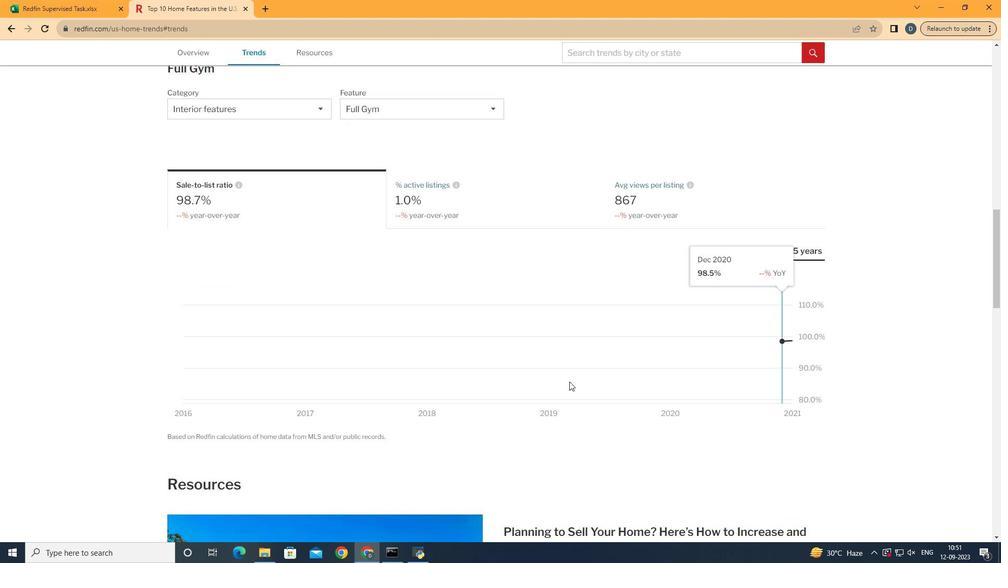 
Action: Mouse moved to (793, 362)
Screenshot: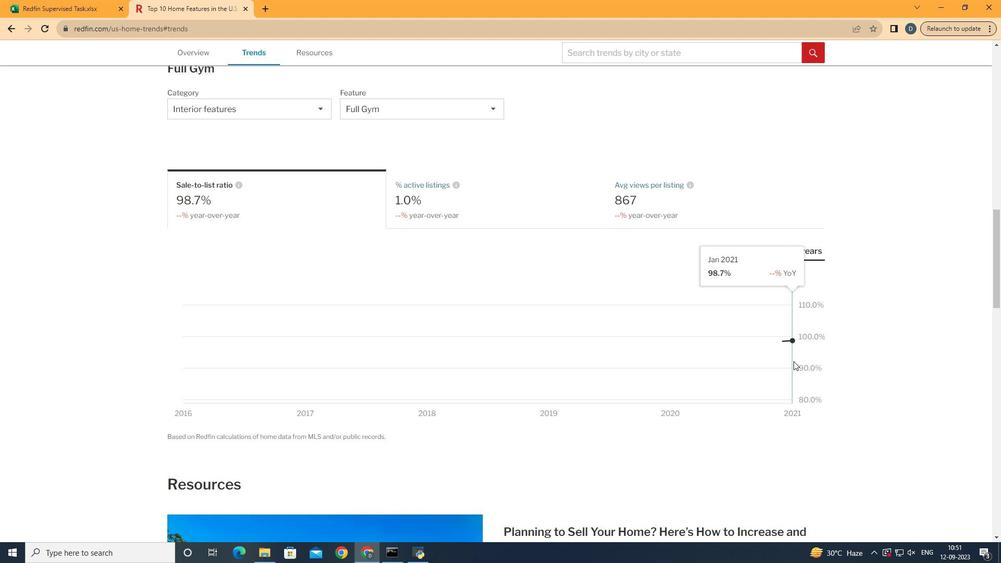 
